 Task: Create a sub task Release to Production / Go Live for the task  Integrate website with a new social media analytics platform in the project ArrowSprint , assign it to team member softage.2@softage.net and update the status of the sub task to  Completed , set the priority of the sub task to High
Action: Mouse moved to (517, 420)
Screenshot: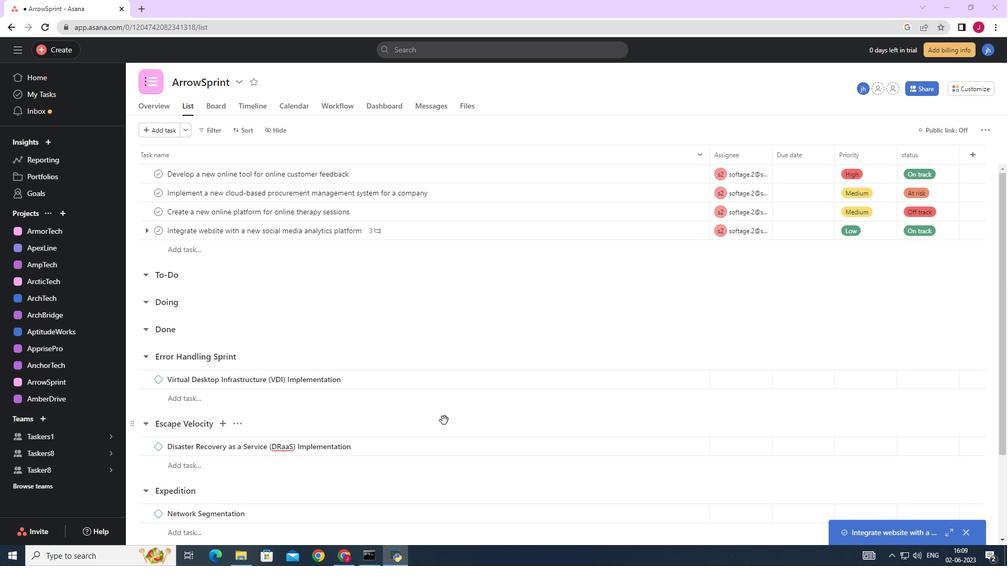 
Action: Mouse scrolled (517, 420) with delta (0, 0)
Screenshot: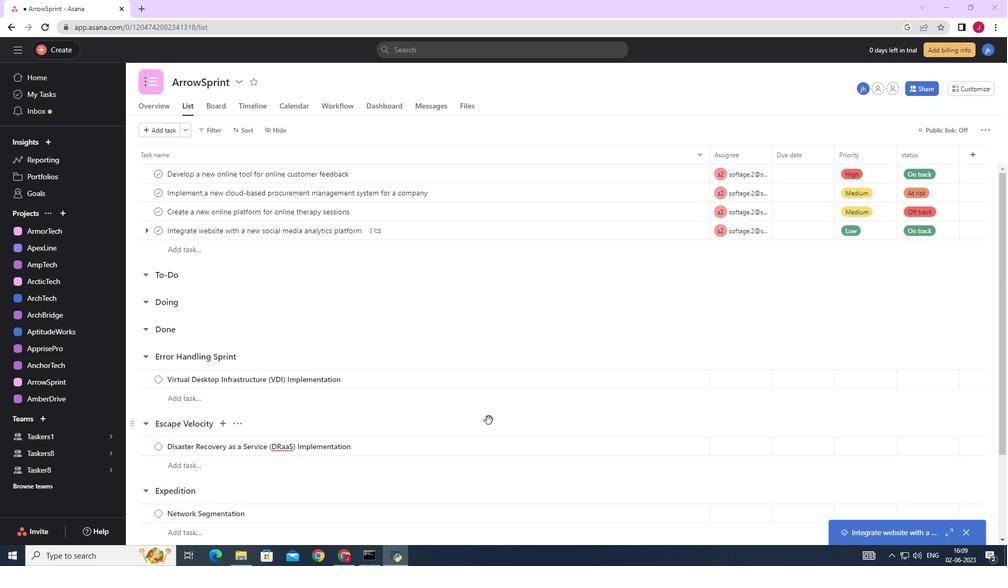 
Action: Mouse moved to (517, 420)
Screenshot: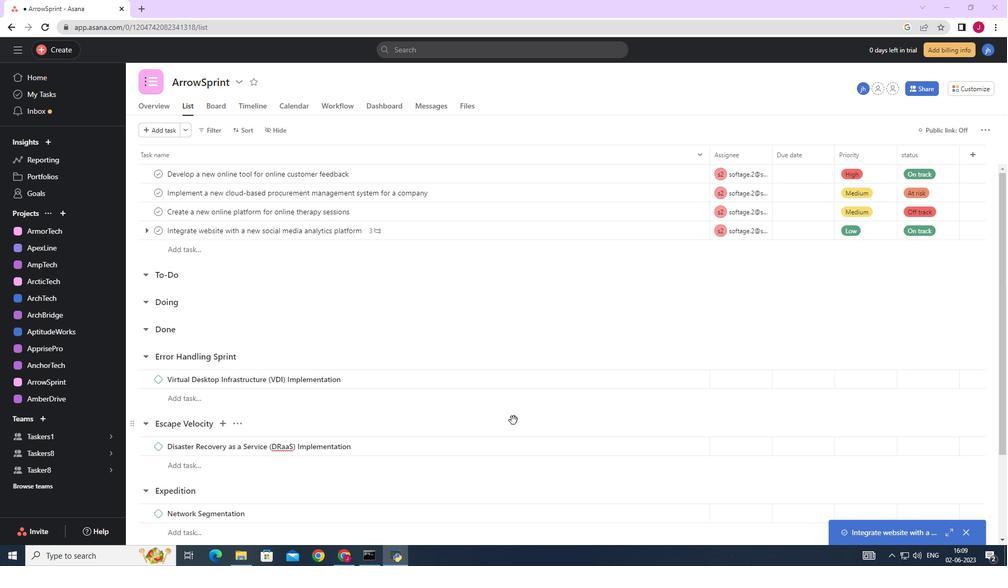 
Action: Mouse scrolled (517, 420) with delta (0, 0)
Screenshot: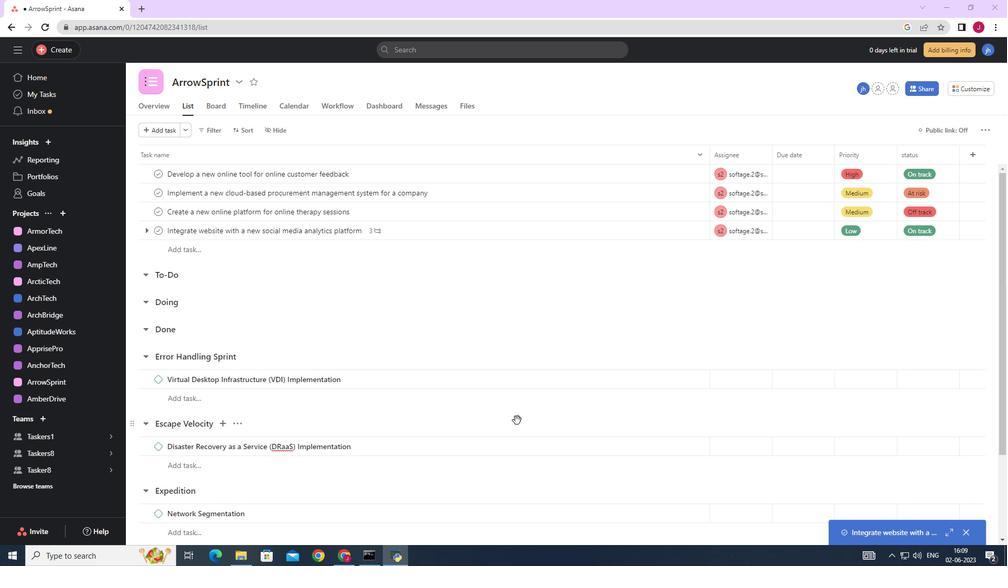 
Action: Mouse scrolled (517, 420) with delta (0, 0)
Screenshot: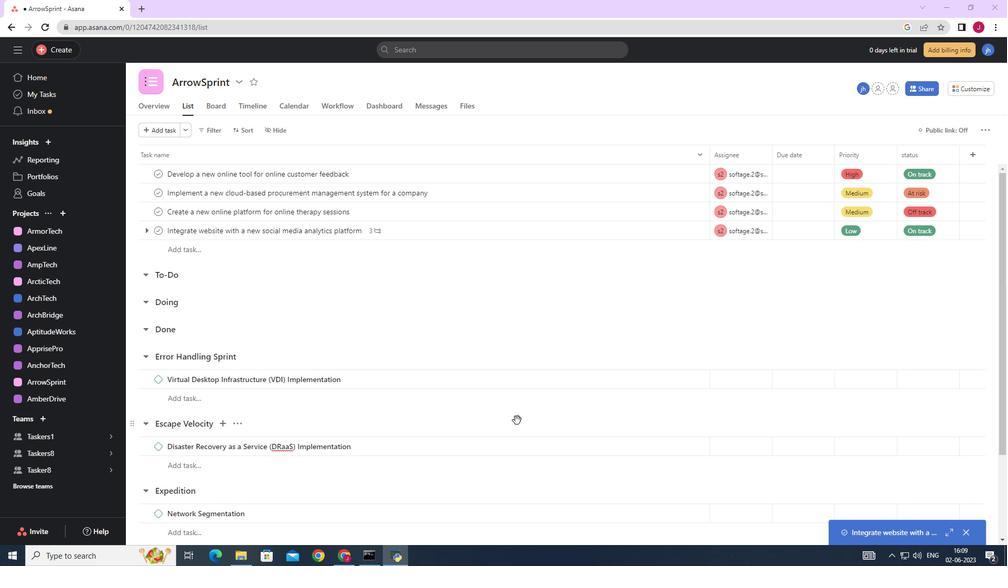 
Action: Mouse scrolled (517, 421) with delta (0, 0)
Screenshot: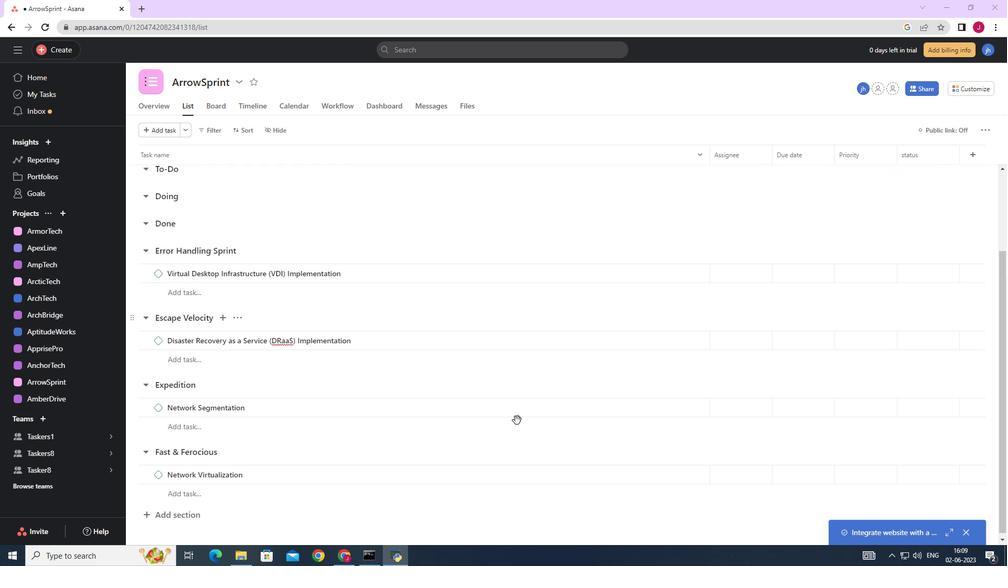
Action: Mouse scrolled (517, 421) with delta (0, 0)
Screenshot: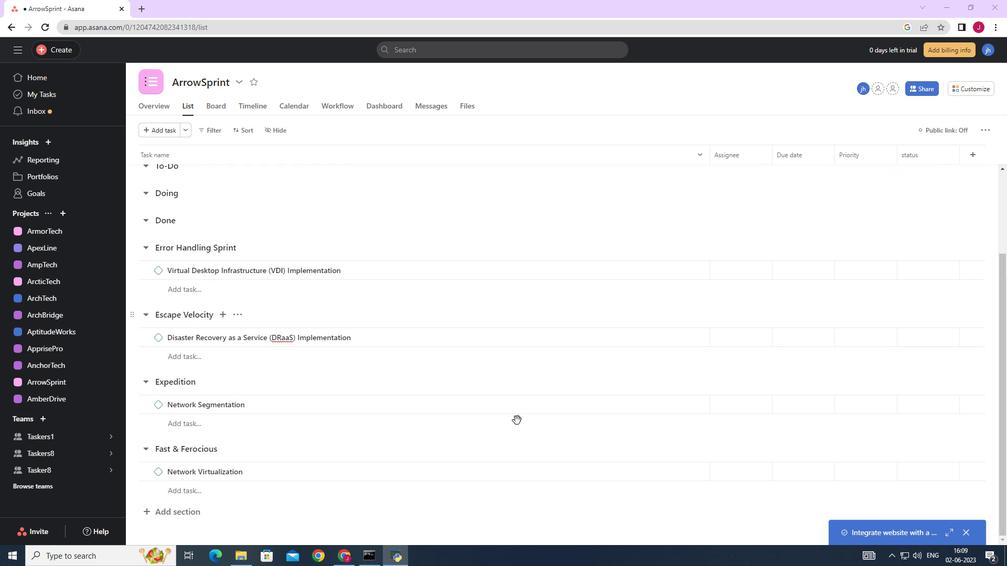 
Action: Mouse scrolled (517, 421) with delta (0, 0)
Screenshot: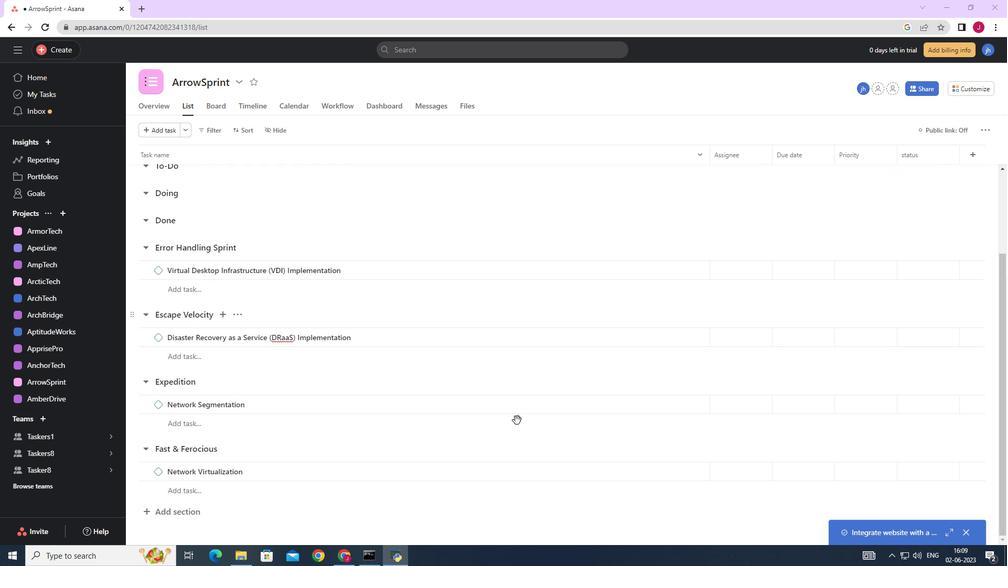 
Action: Mouse scrolled (517, 421) with delta (0, 0)
Screenshot: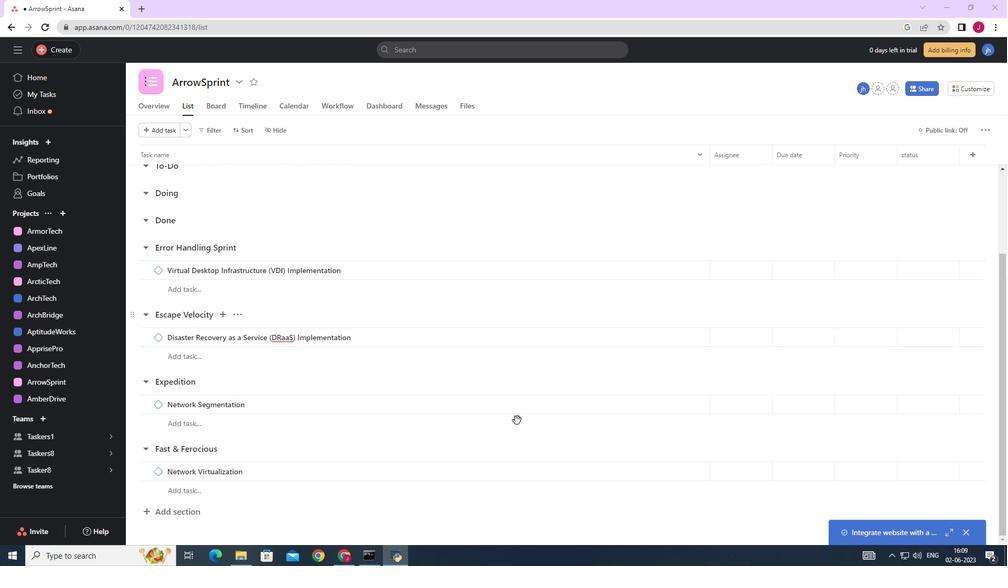 
Action: Mouse moved to (636, 235)
Screenshot: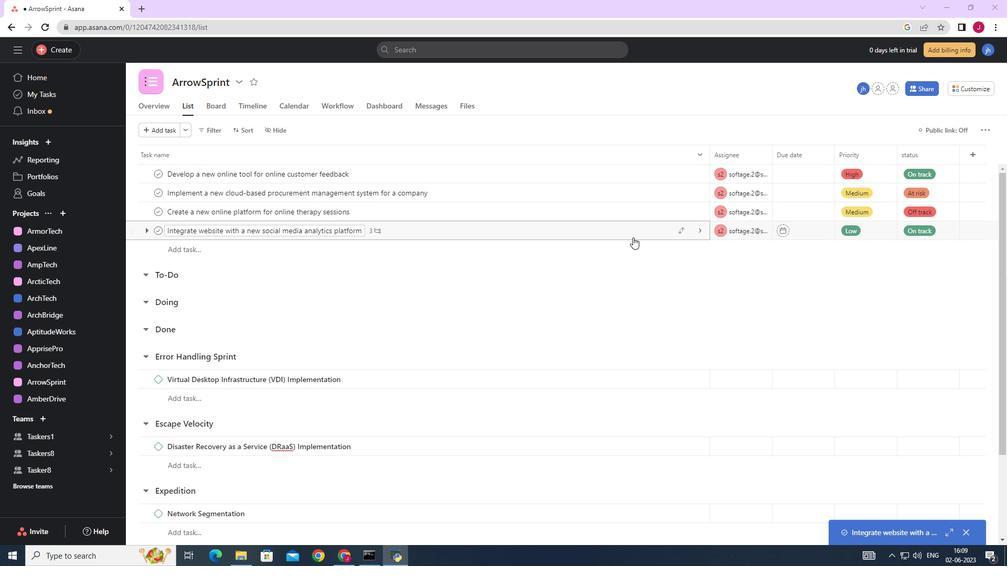
Action: Mouse pressed left at (636, 235)
Screenshot: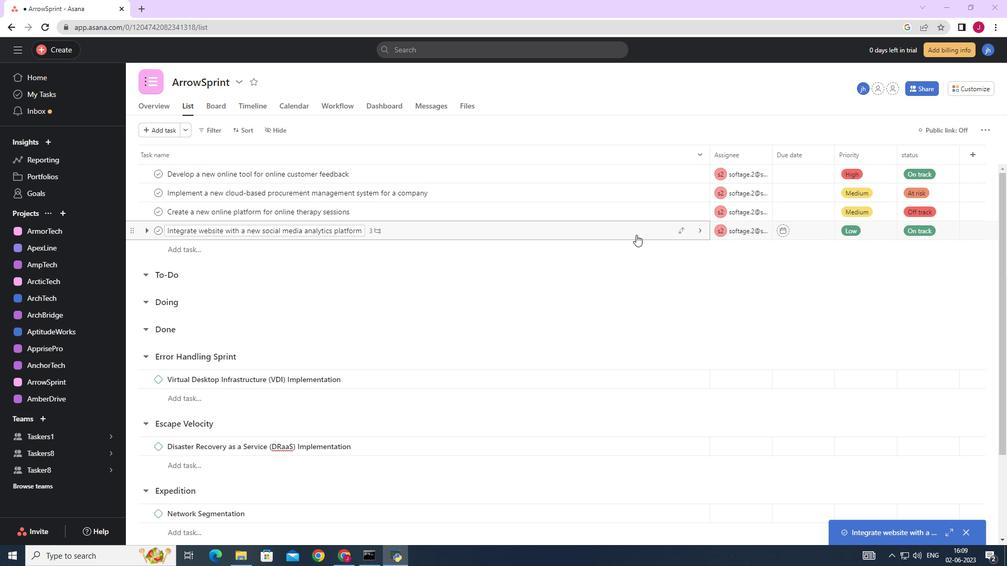 
Action: Mouse moved to (699, 341)
Screenshot: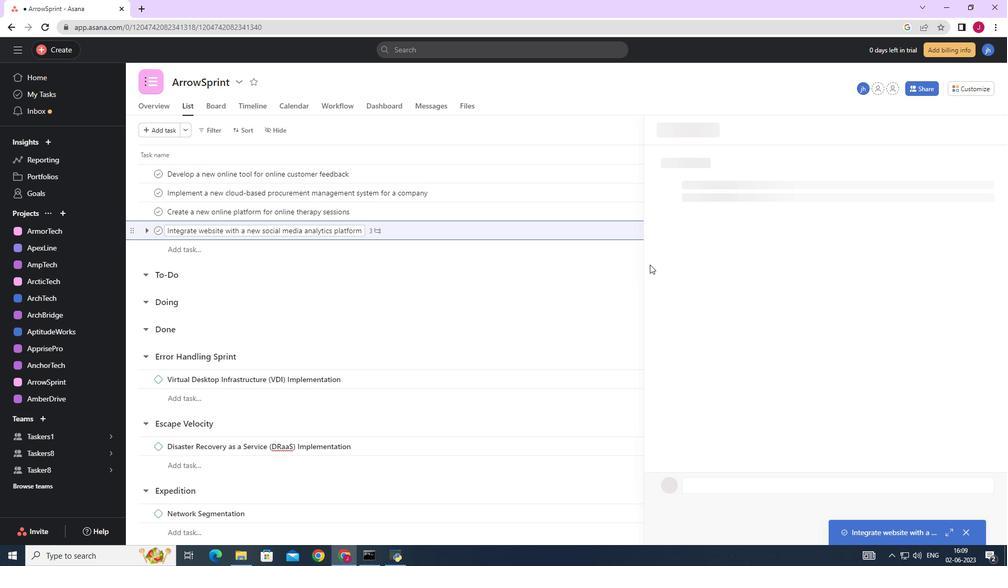 
Action: Mouse pressed left at (695, 337)
Screenshot: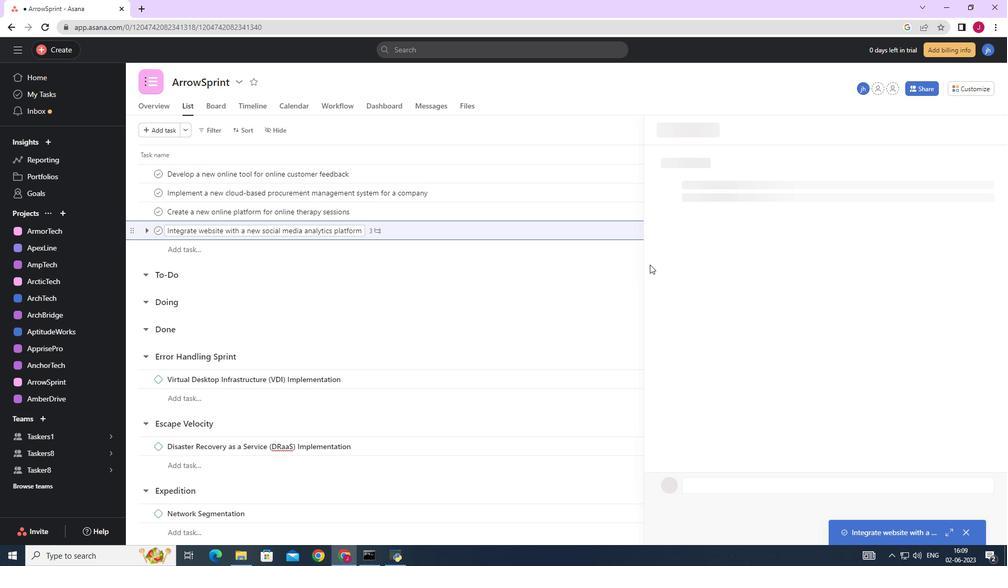 
Action: Mouse moved to (801, 389)
Screenshot: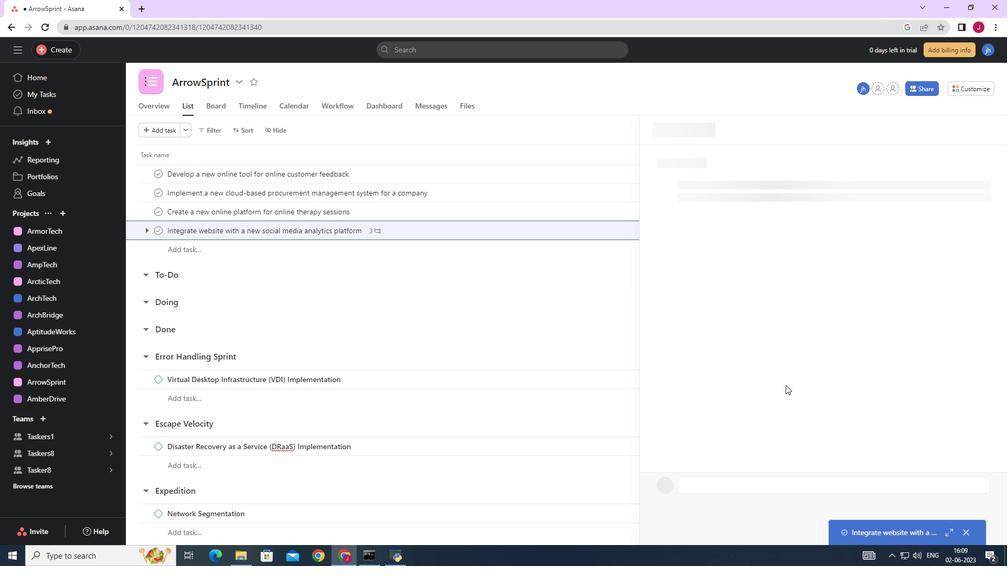 
Action: Mouse scrolled (801, 389) with delta (0, 0)
Screenshot: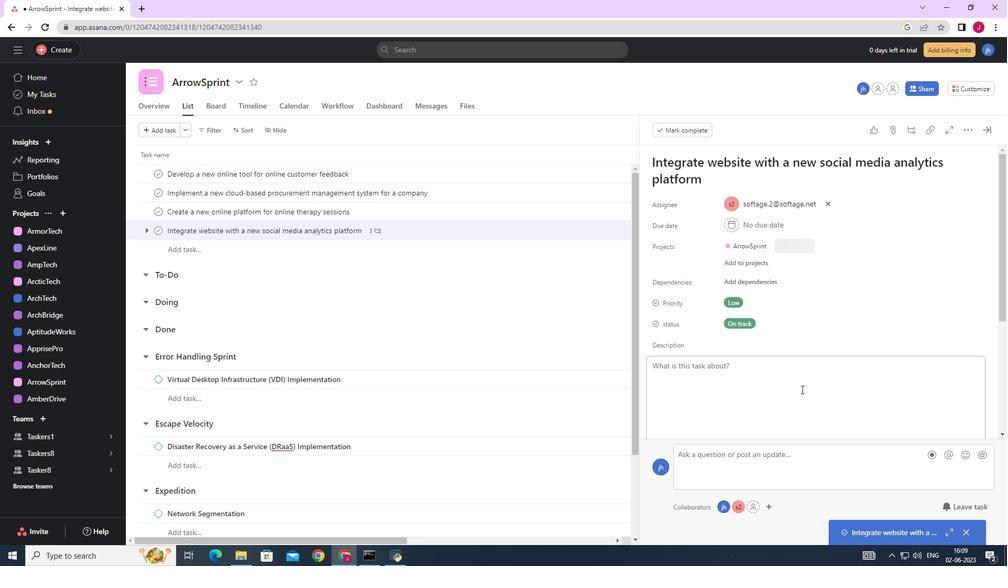 
Action: Mouse scrolled (801, 389) with delta (0, 0)
Screenshot: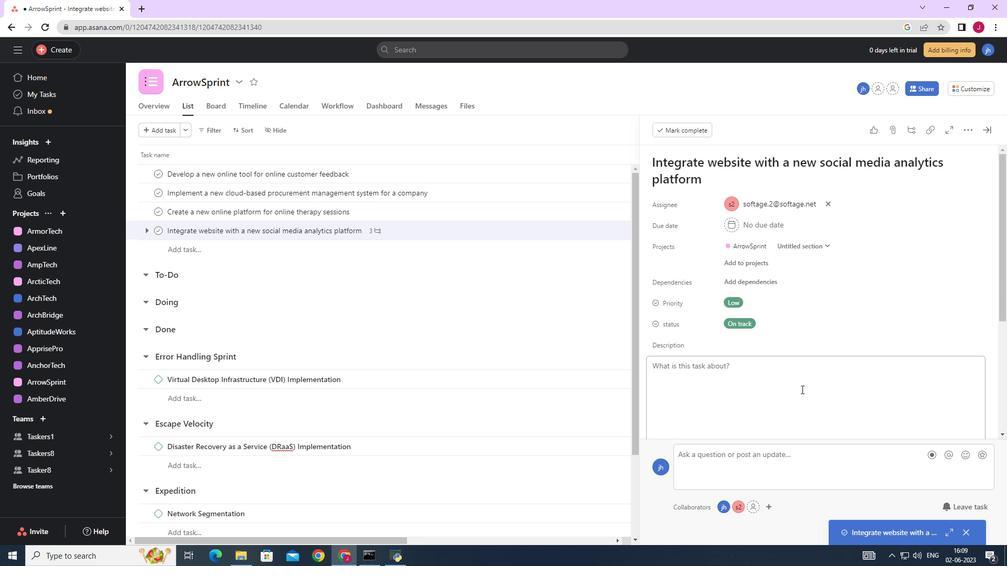 
Action: Mouse scrolled (801, 389) with delta (0, 0)
Screenshot: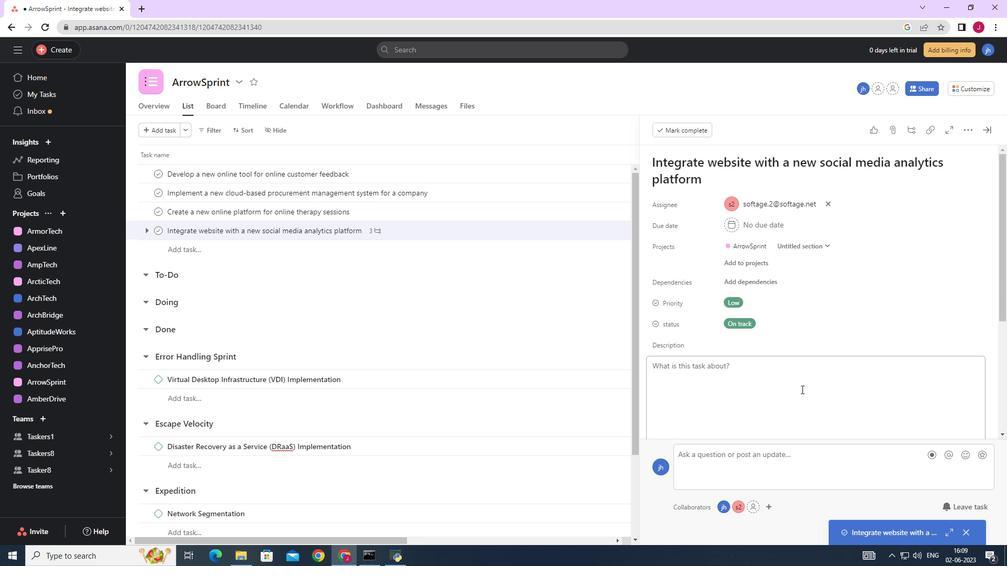
Action: Mouse scrolled (801, 389) with delta (0, 0)
Screenshot: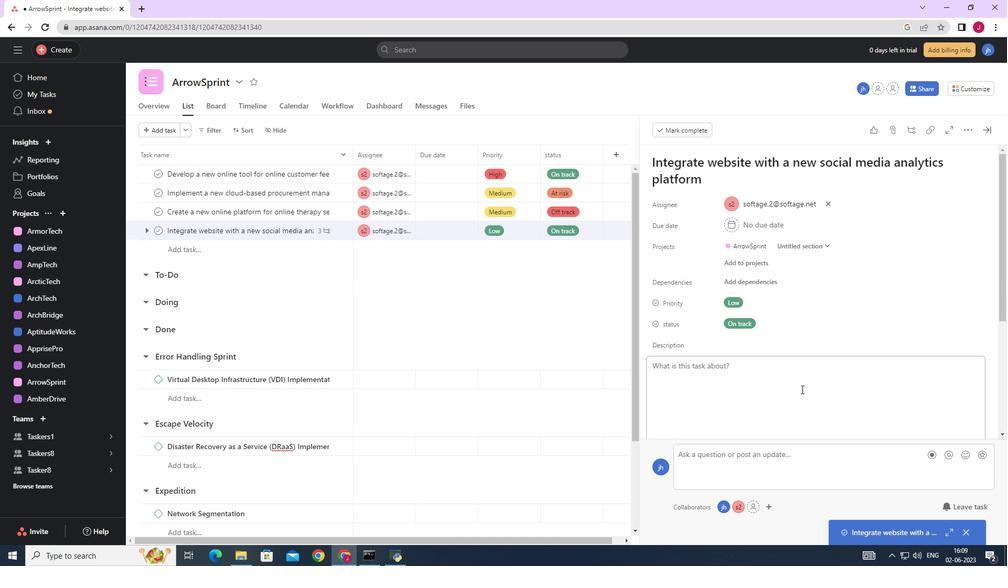 
Action: Mouse moved to (683, 357)
Screenshot: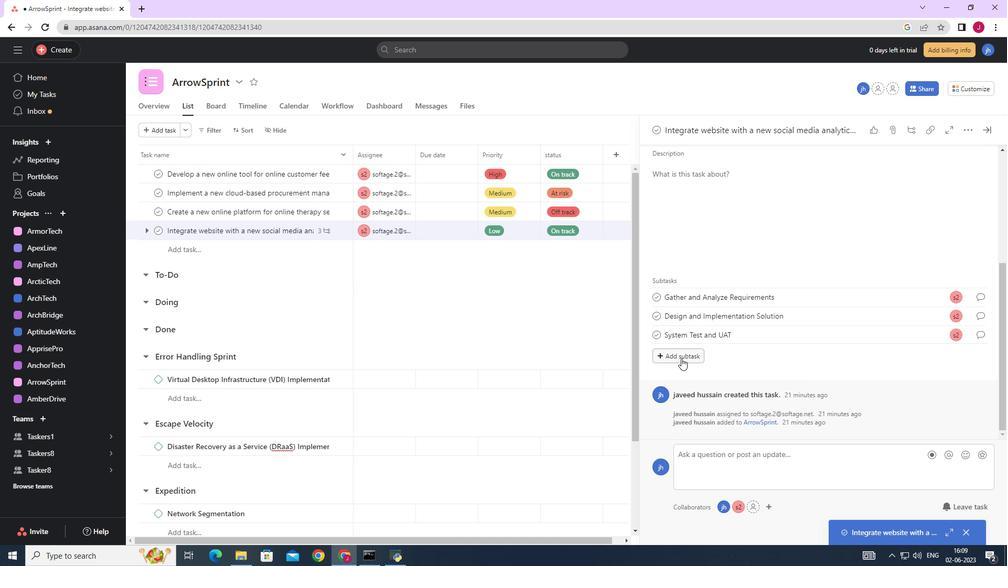 
Action: Mouse pressed left at (683, 357)
Screenshot: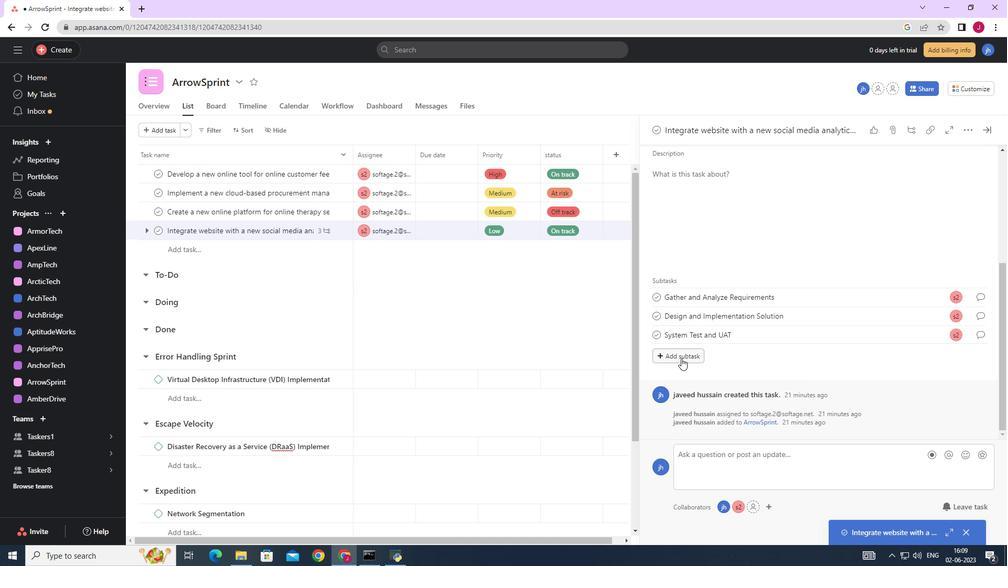 
Action: Mouse moved to (679, 353)
Screenshot: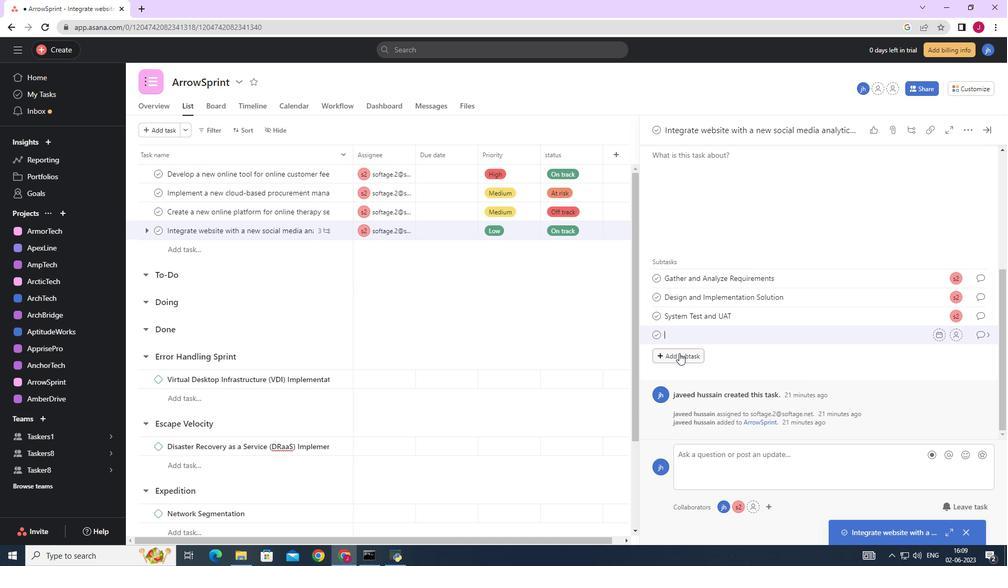 
Action: Key pressed <Key.caps_lock>R<Key.caps_lock>elease<Key.space><Key.backspace><Key.backspace><Key.backspace><Key.backspace><Key.backspace><Key.backspace><Key.backspace><Key.backspace><Key.backspace><Key.backspace><Key.backspace><Key.backspace>r<Key.caps_lock>ELEASE<Key.space>TO<Key.space>PRODUCTION<Key.space>/<Key.space><Key.caps_lock>g<Key.caps_lock>O<Key.space><Key.caps_lock>l<Key.caps_lock>IVE
Screenshot: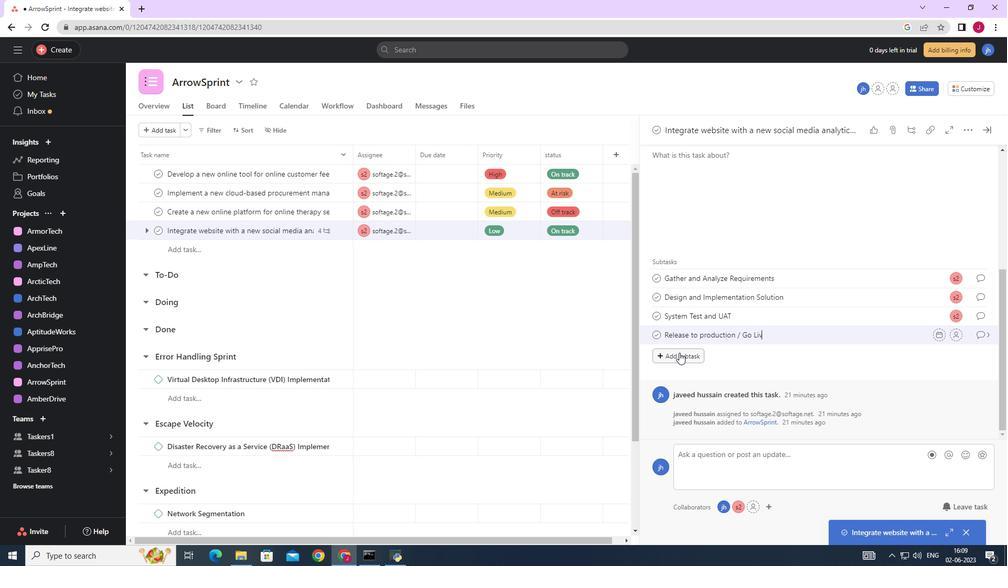 
Action: Mouse moved to (958, 332)
Screenshot: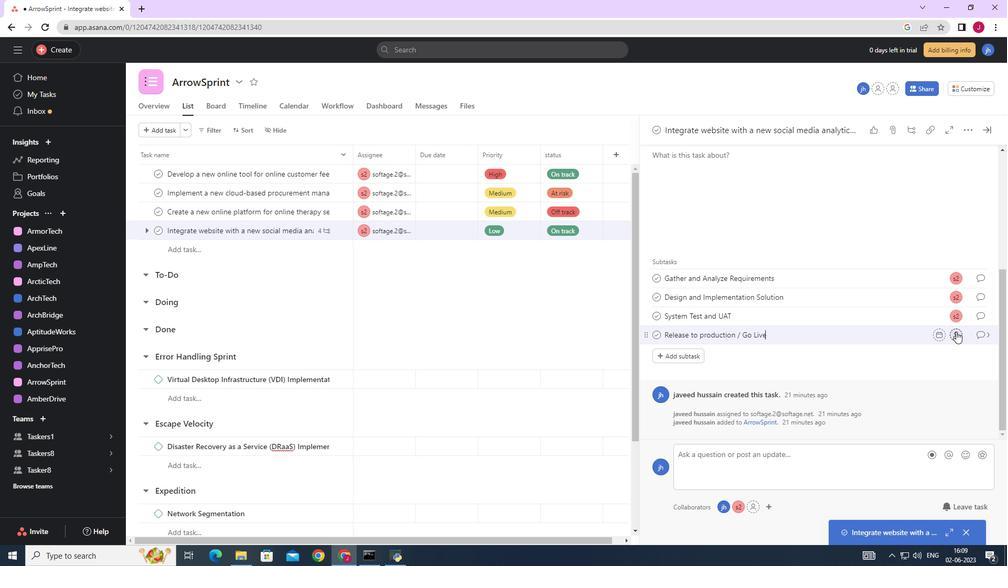 
Action: Mouse pressed left at (958, 332)
Screenshot: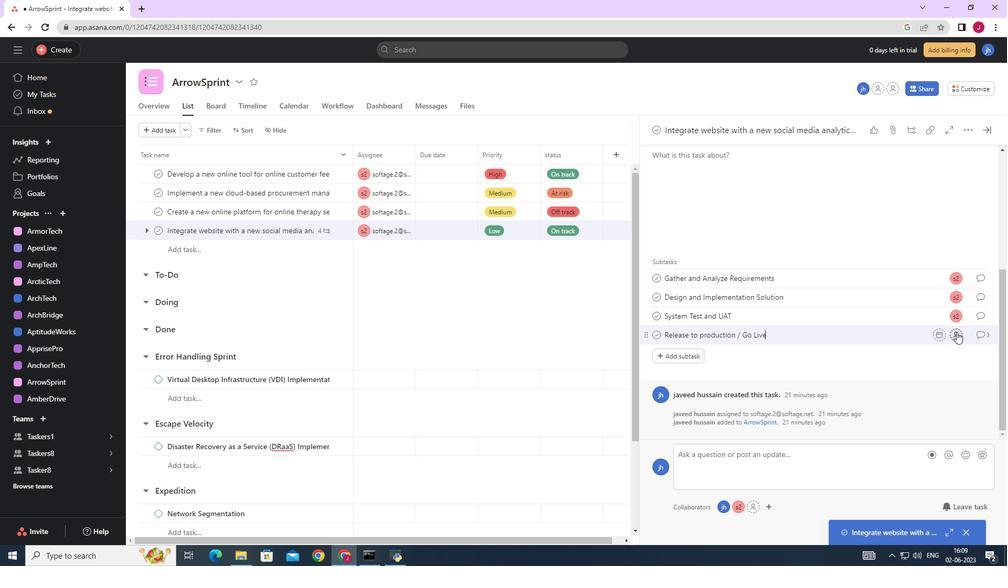 
Action: Mouse moved to (818, 369)
Screenshot: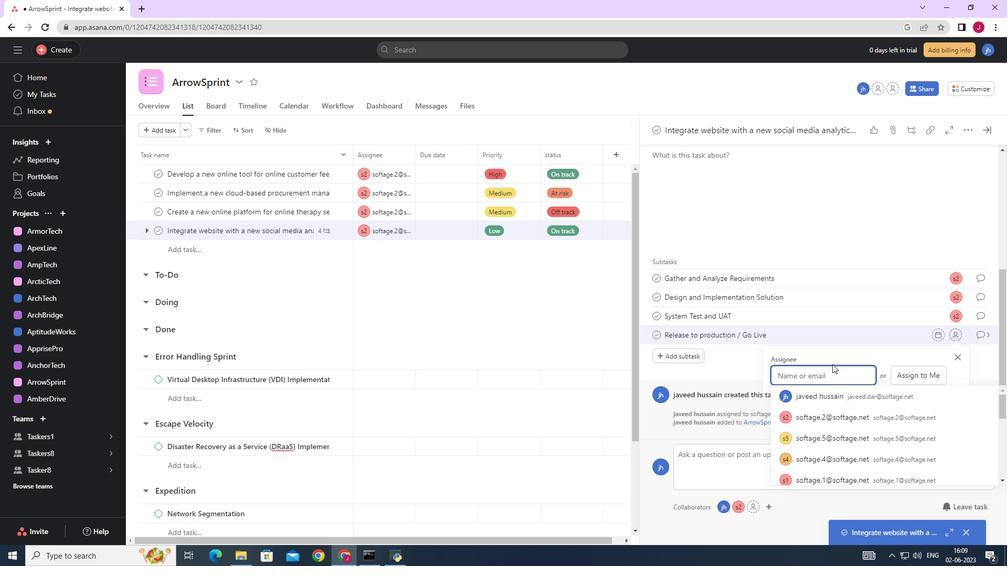 
Action: Key pressed SOFTAGE.2
Screenshot: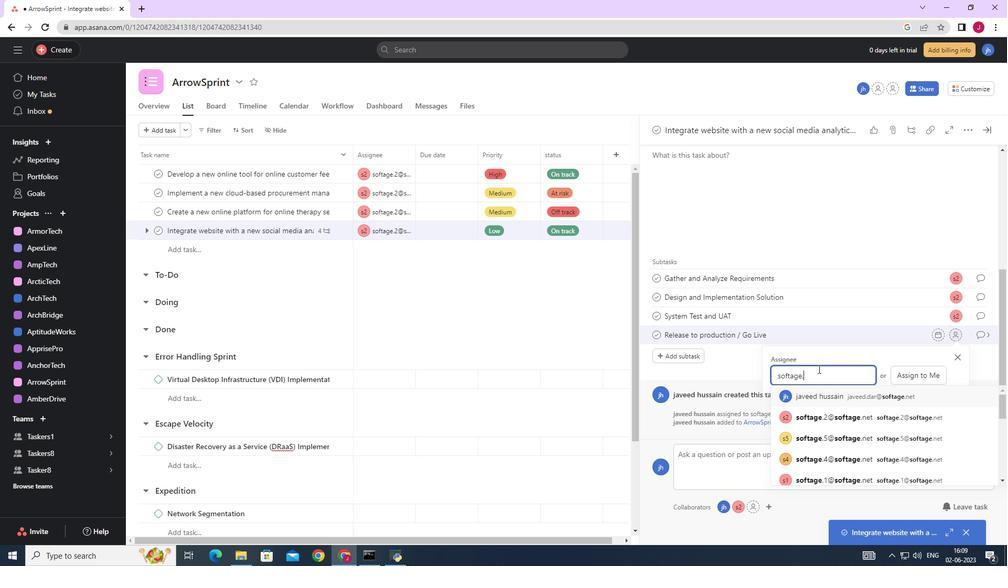 
Action: Mouse moved to (820, 398)
Screenshot: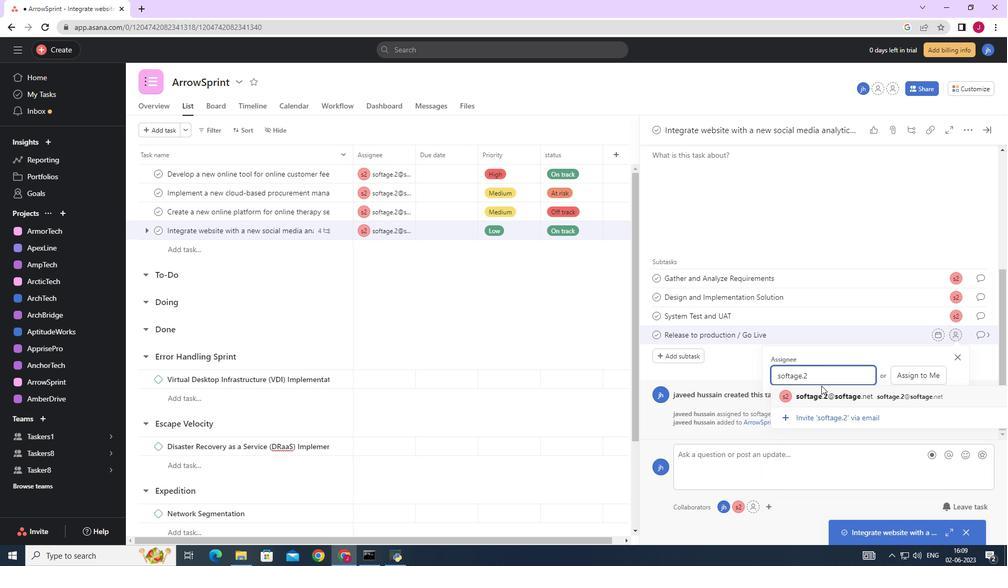 
Action: Mouse pressed left at (820, 398)
Screenshot: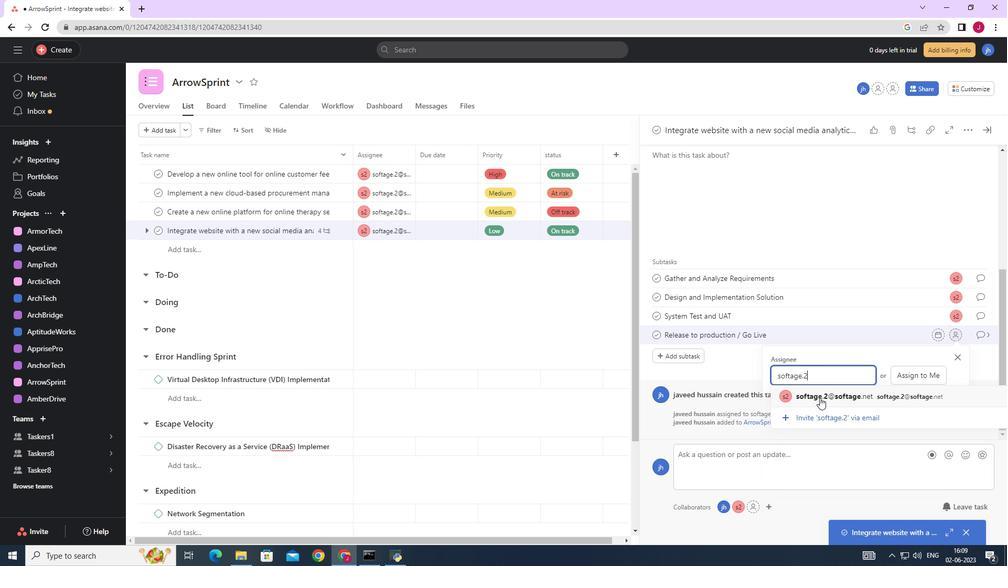 
Action: Mouse moved to (979, 335)
Screenshot: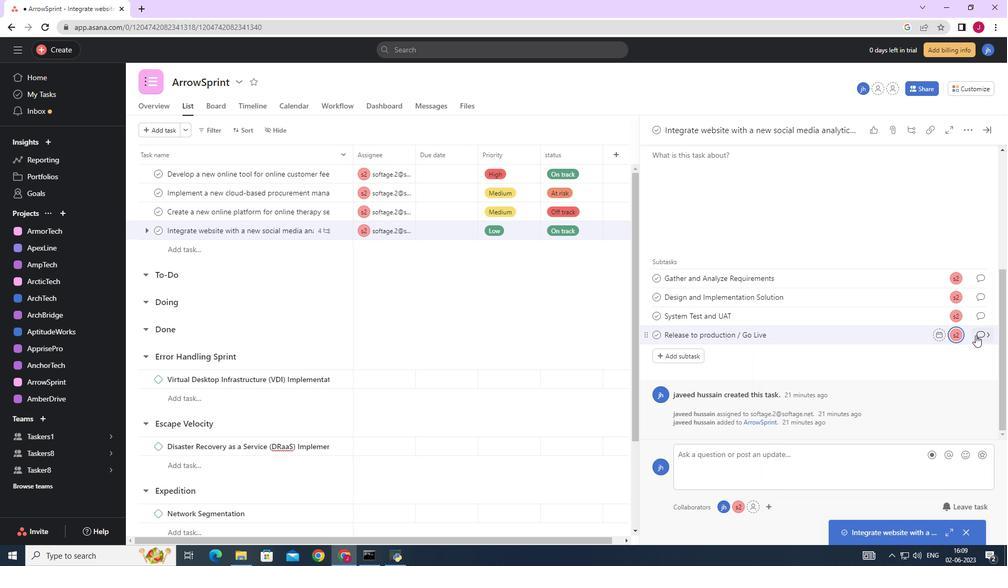 
Action: Mouse pressed left at (979, 335)
Screenshot: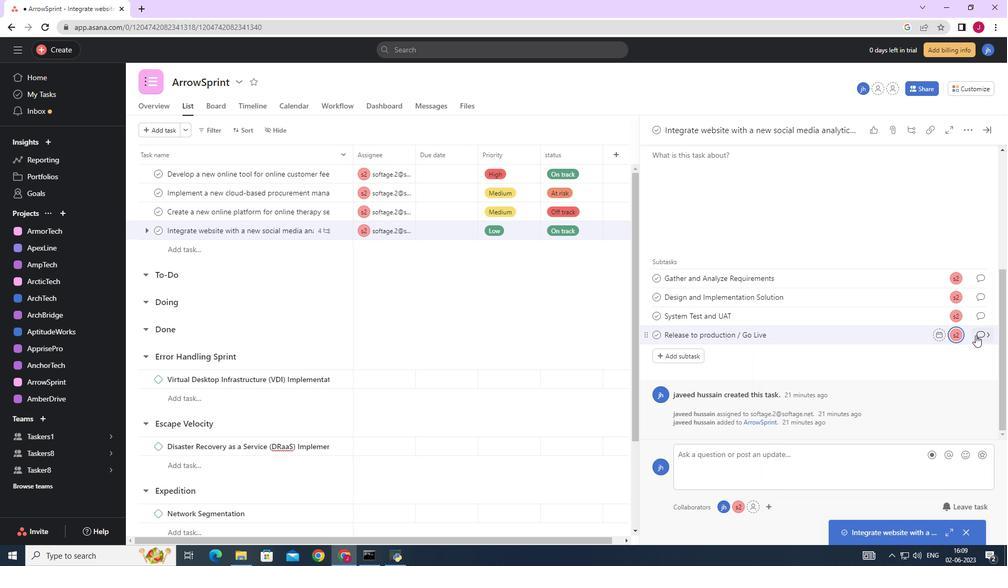 
Action: Mouse moved to (692, 279)
Screenshot: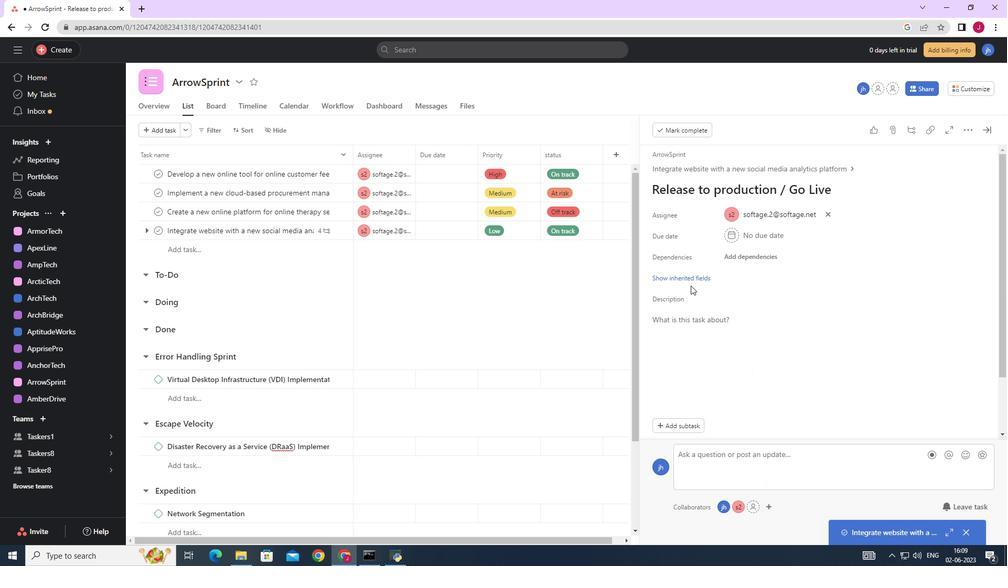 
Action: Mouse pressed left at (692, 279)
Screenshot: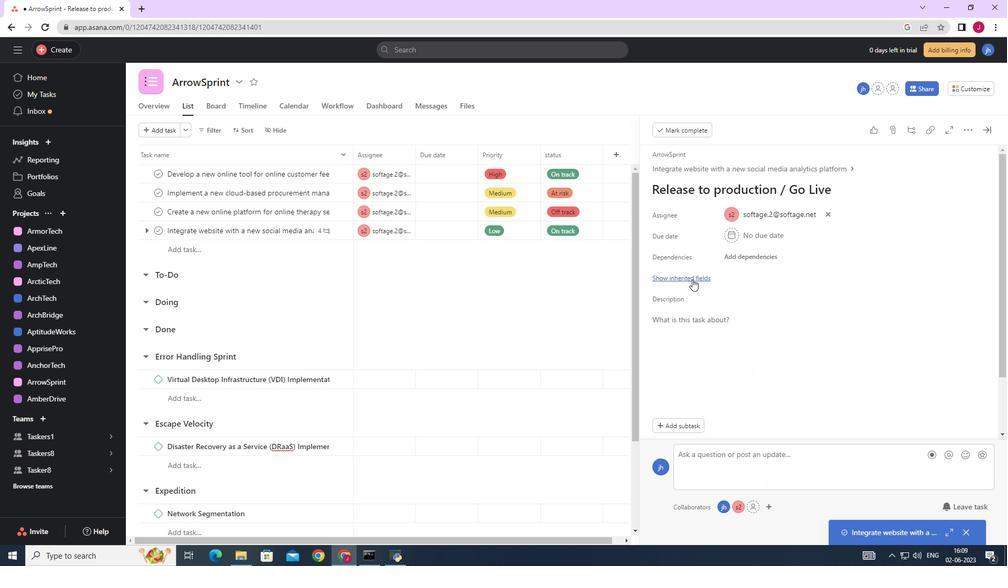
Action: Mouse moved to (735, 295)
Screenshot: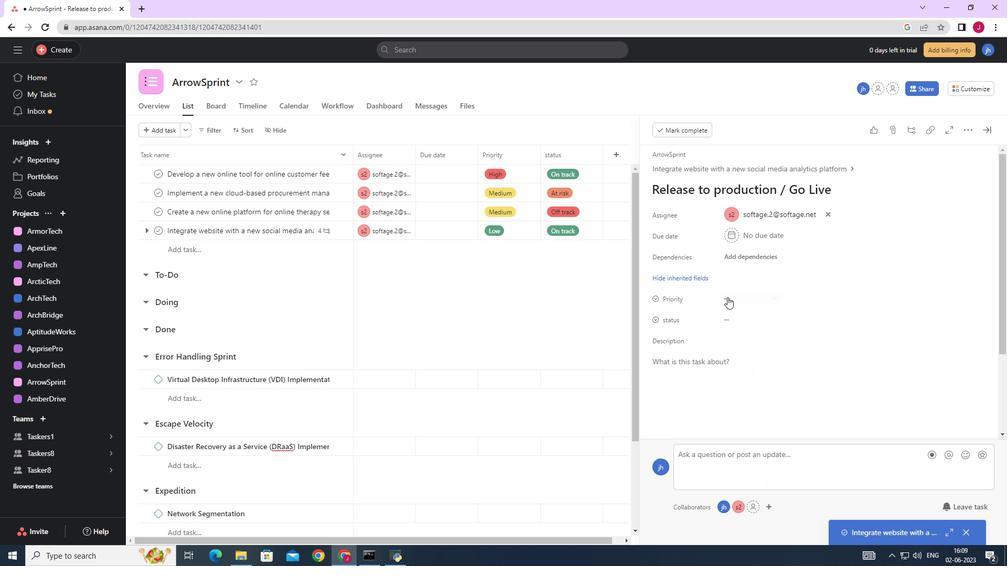 
Action: Mouse pressed left at (735, 295)
Screenshot: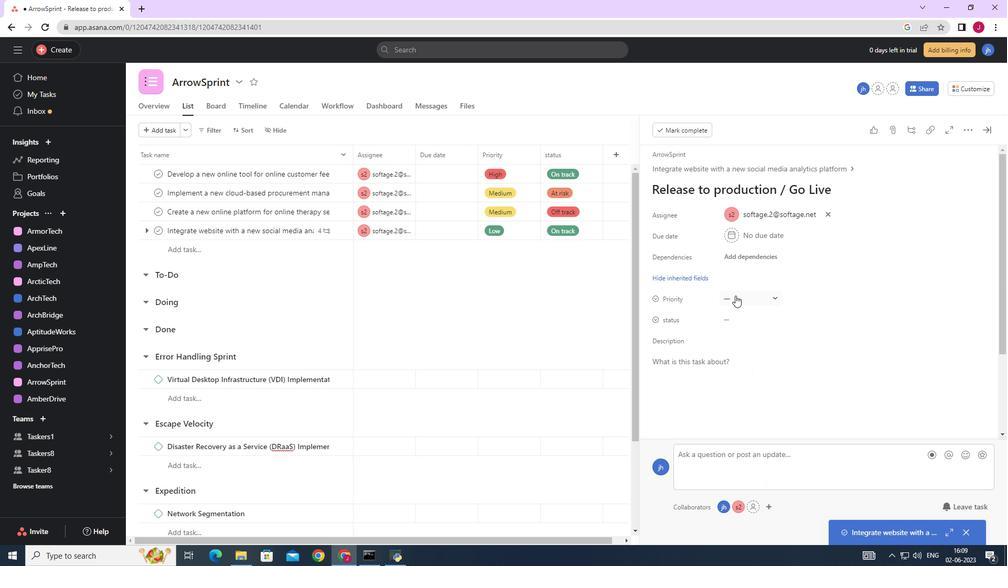 
Action: Mouse moved to (756, 335)
Screenshot: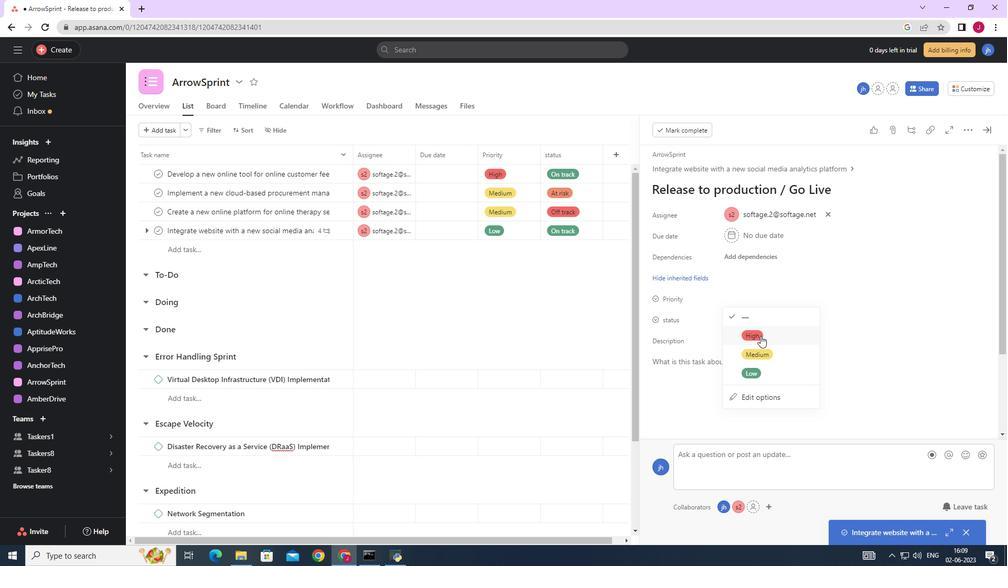 
Action: Mouse pressed left at (756, 335)
Screenshot: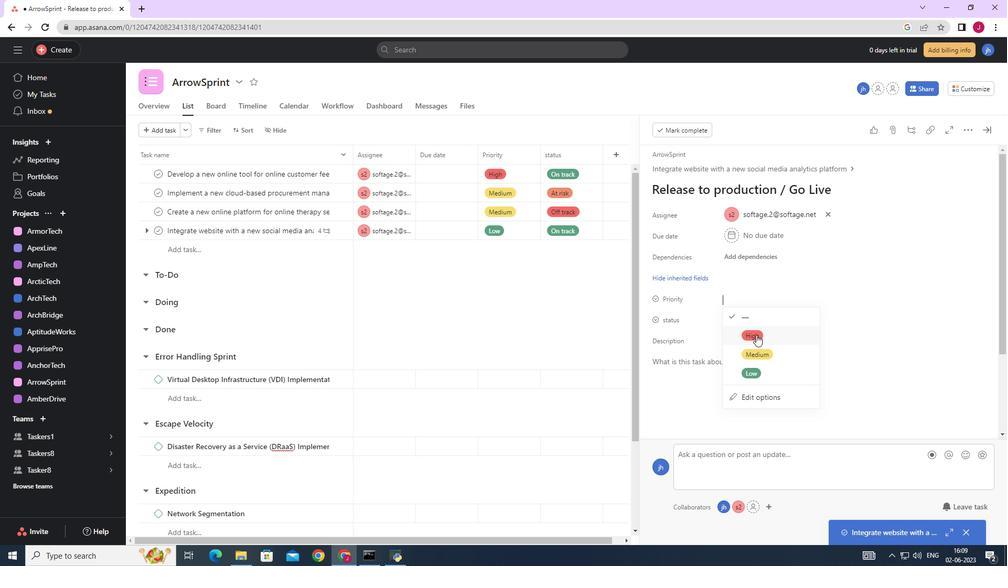 
Action: Mouse moved to (735, 321)
Screenshot: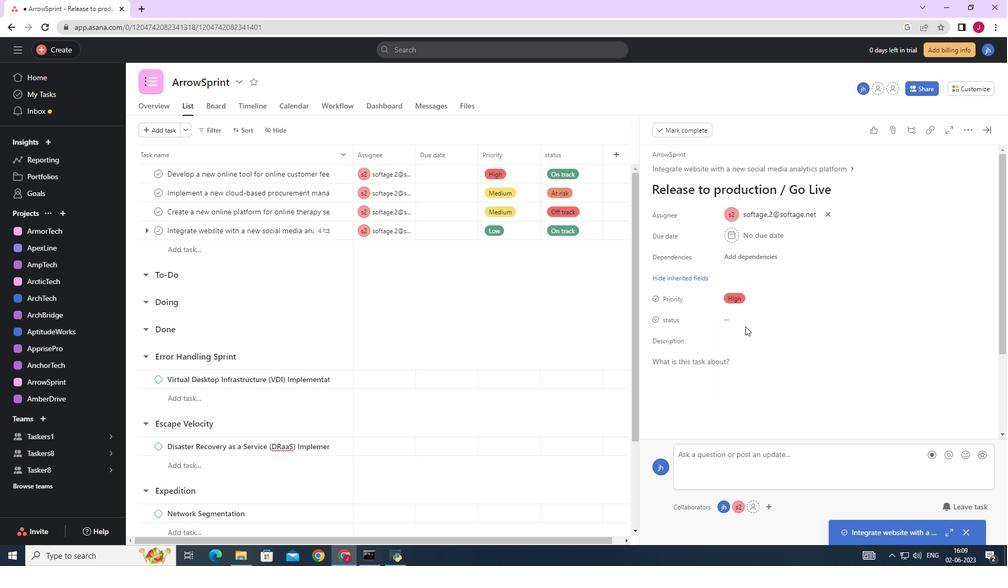 
Action: Mouse pressed left at (735, 321)
Screenshot: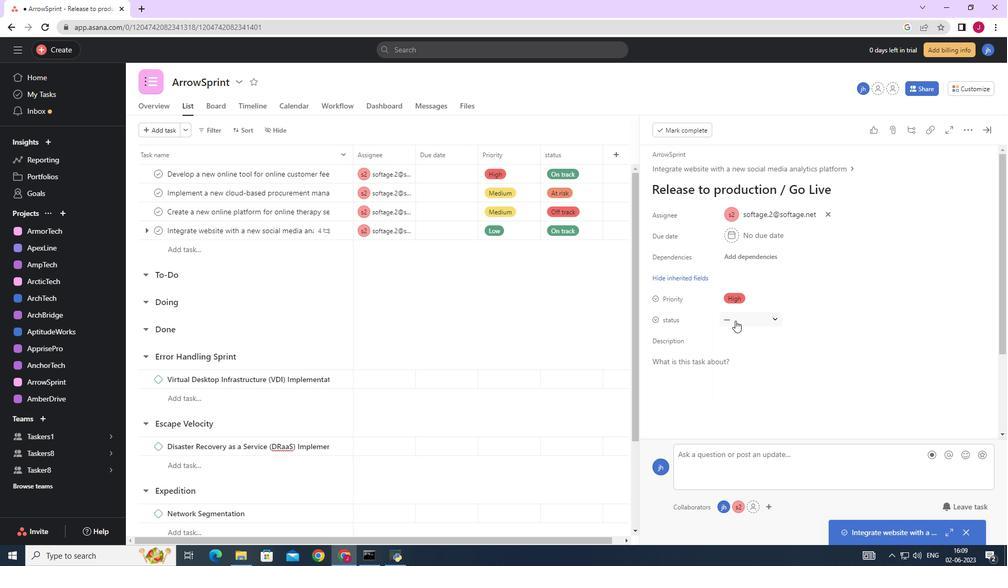
Action: Mouse moved to (759, 411)
Screenshot: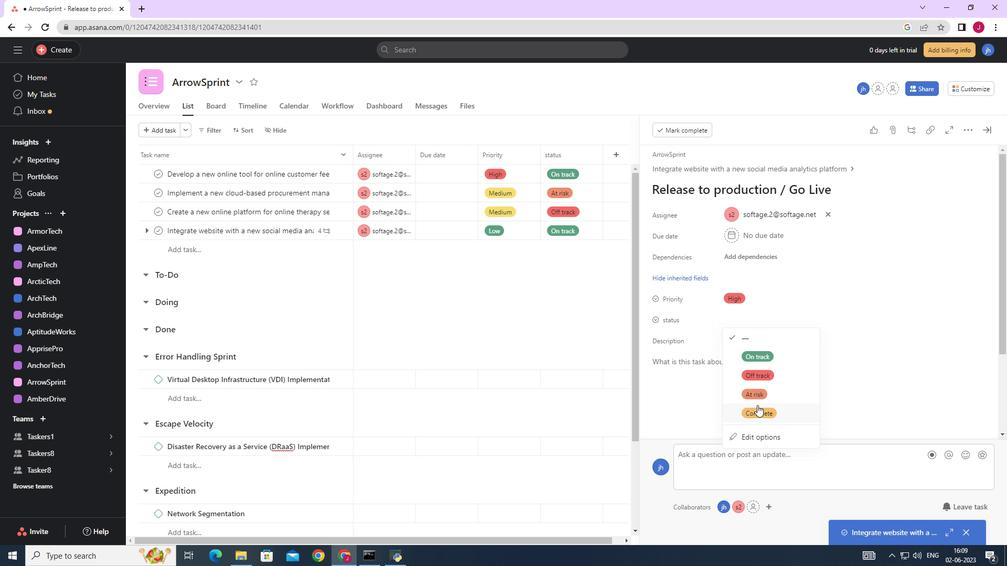 
Action: Mouse pressed left at (759, 411)
Screenshot: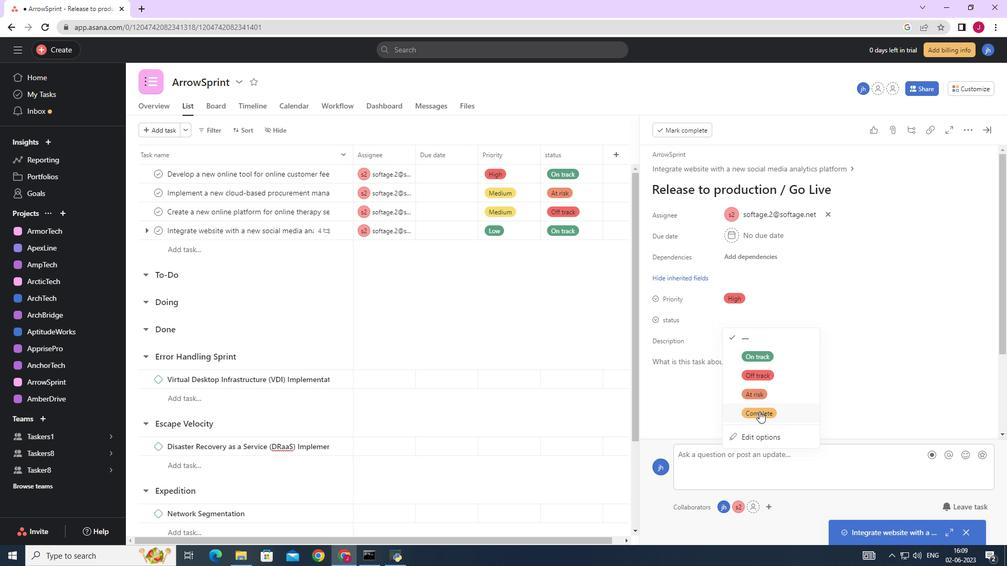
Action: Mouse moved to (991, 128)
Screenshot: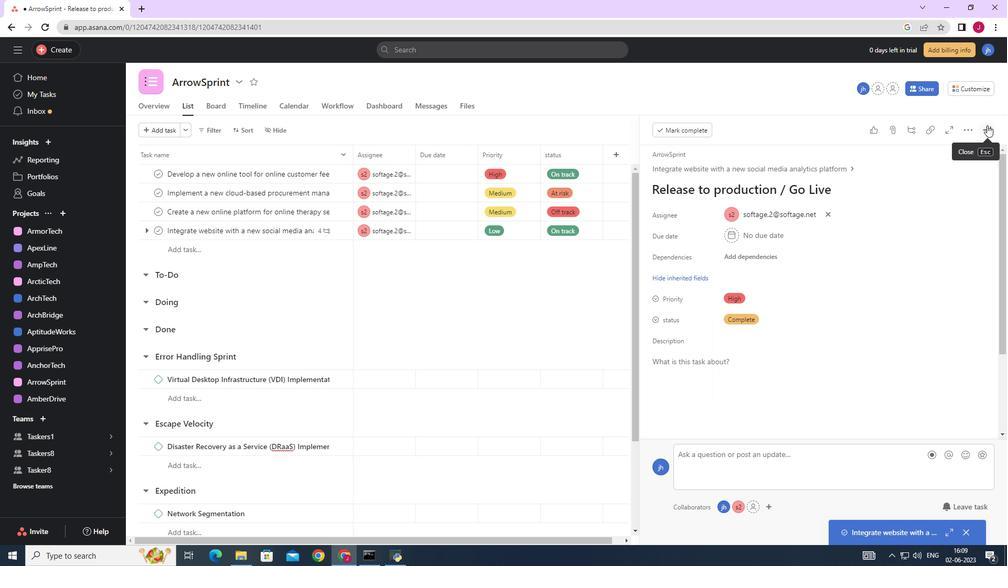 
Action: Mouse pressed left at (991, 128)
Screenshot: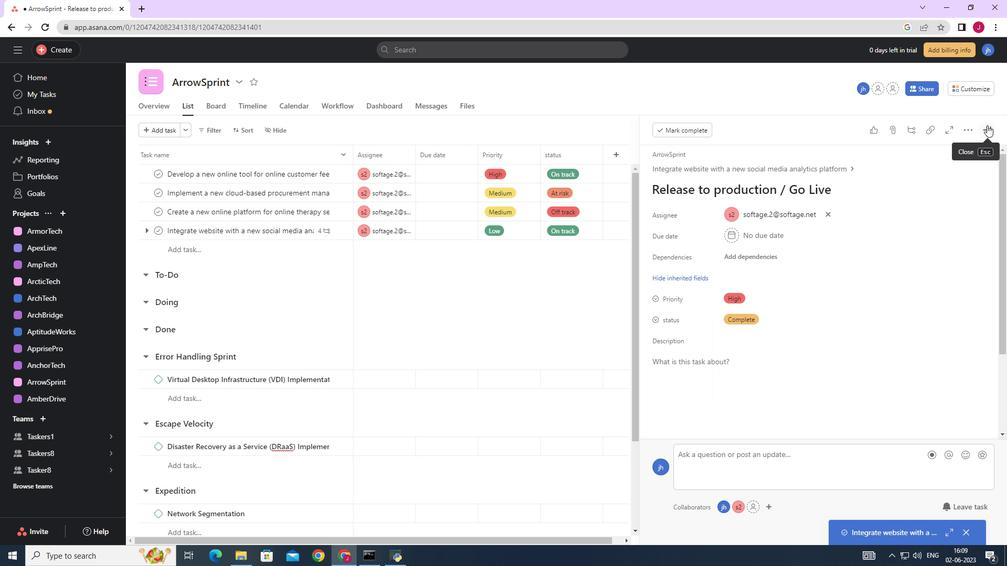 
Action: Mouse moved to (981, 129)
Screenshot: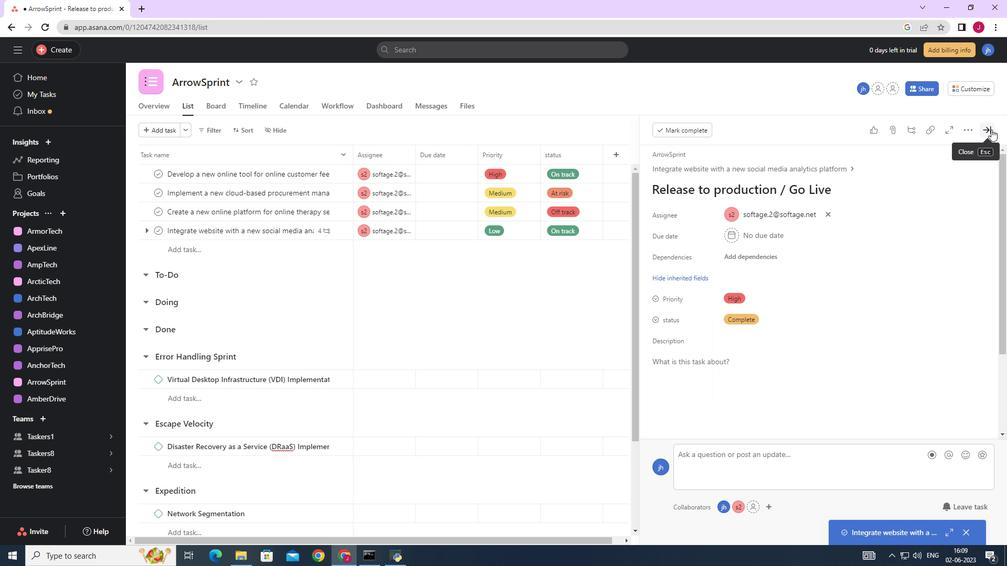 
